 Task: Look for properties with 5 bathrooms.
Action: Mouse pressed left at (1108, 157)
Screenshot: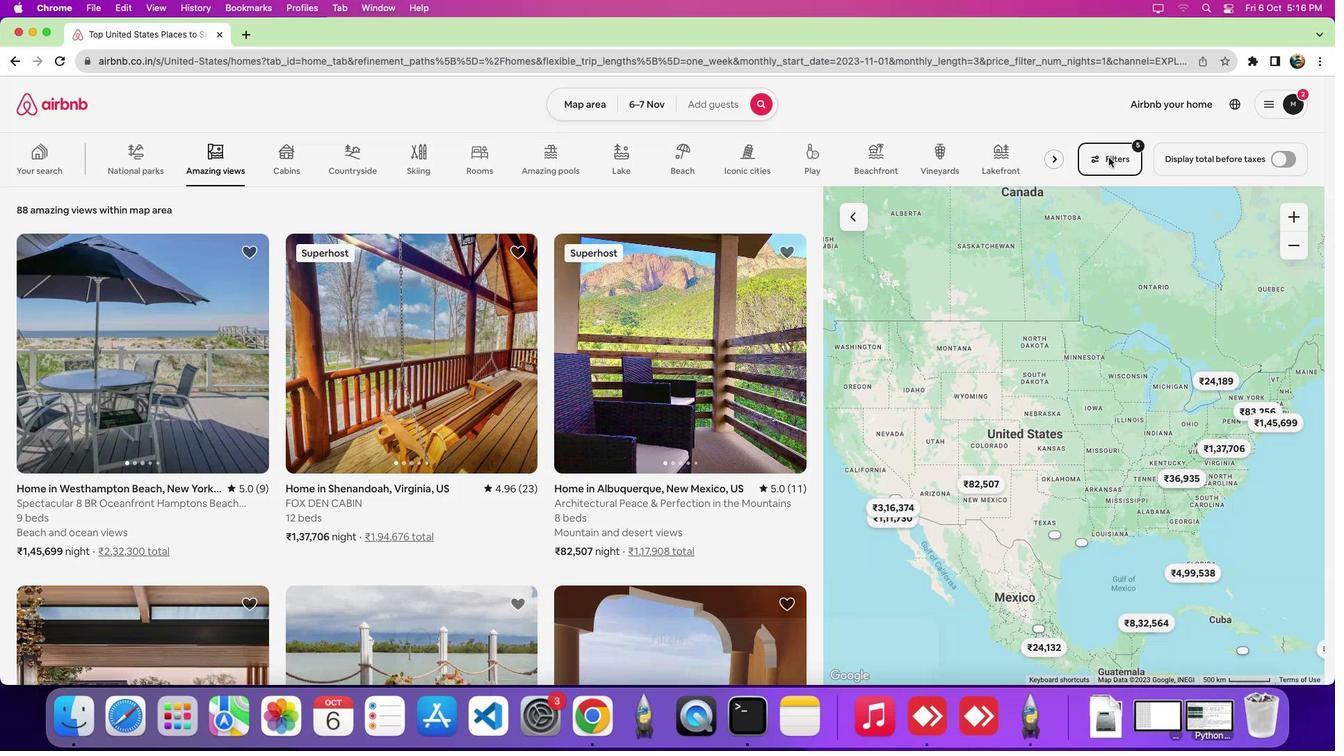 
Action: Mouse moved to (832, 219)
Screenshot: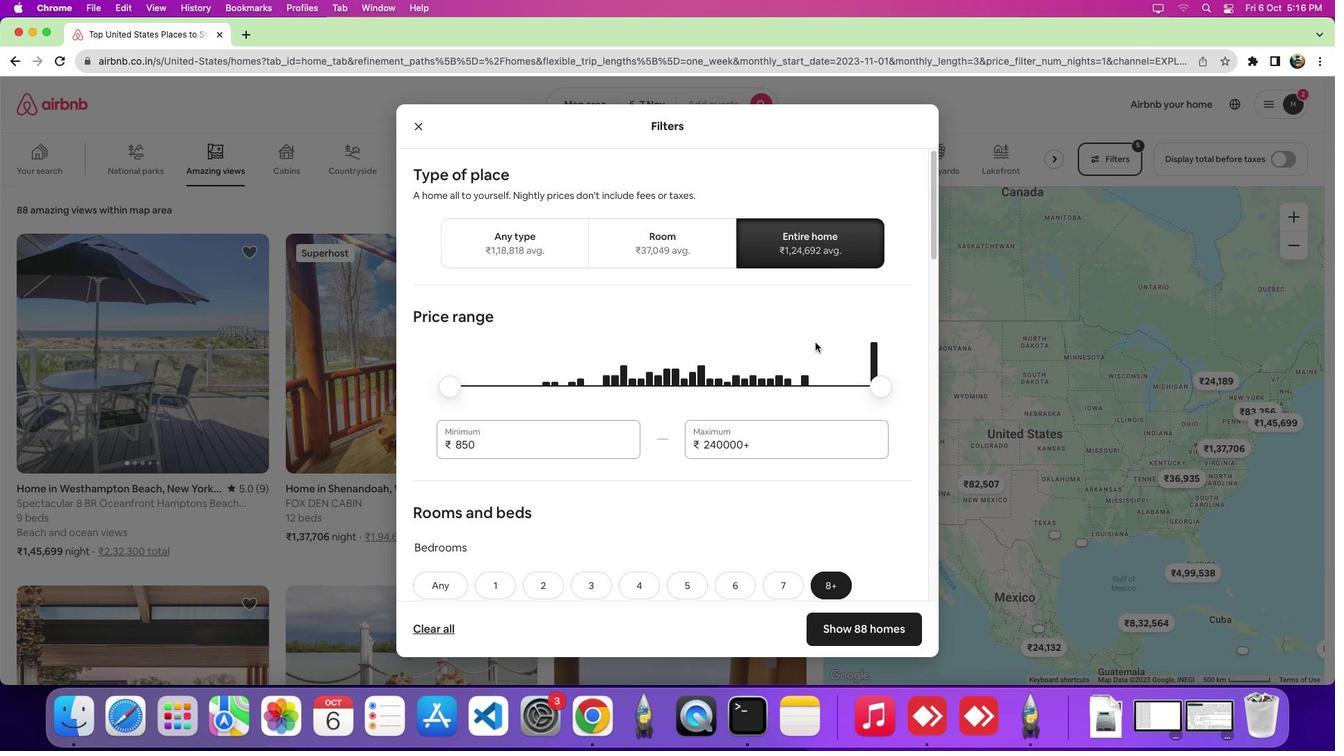 
Action: Mouse pressed left at (832, 219)
Screenshot: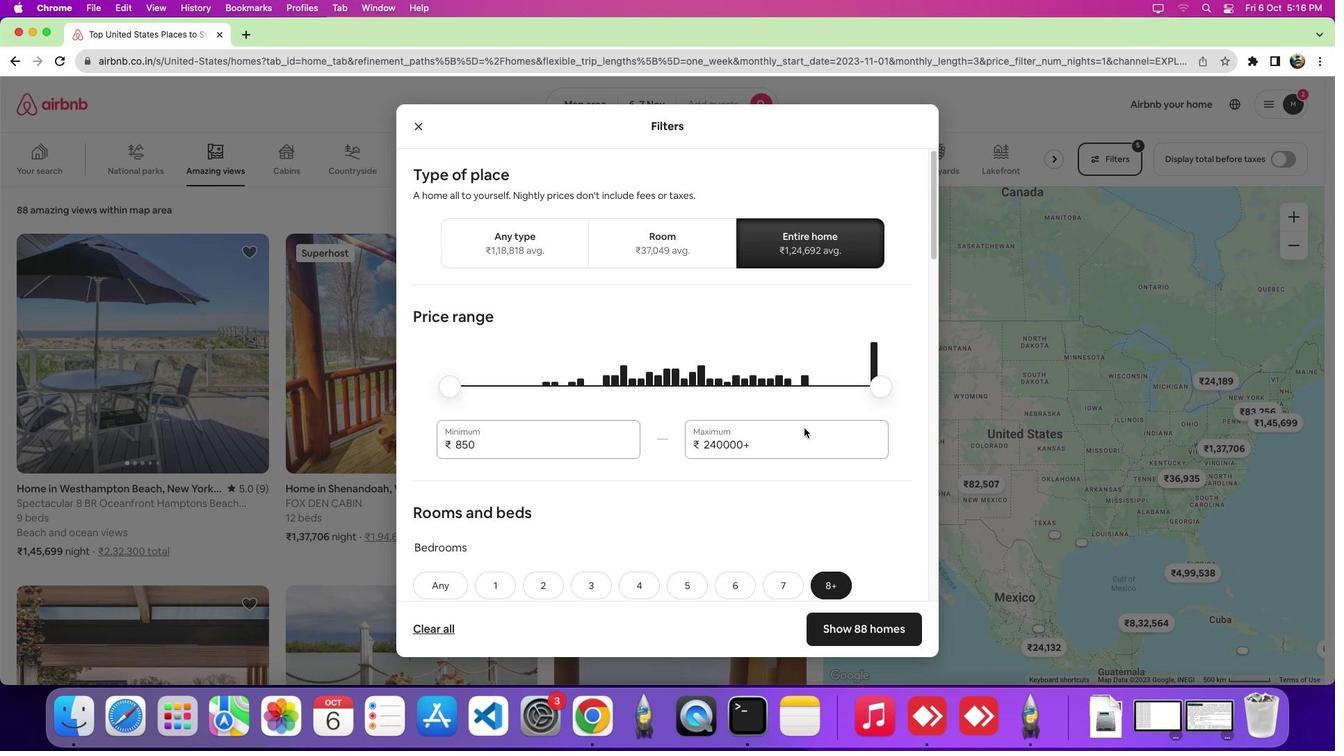 
Action: Mouse moved to (803, 438)
Screenshot: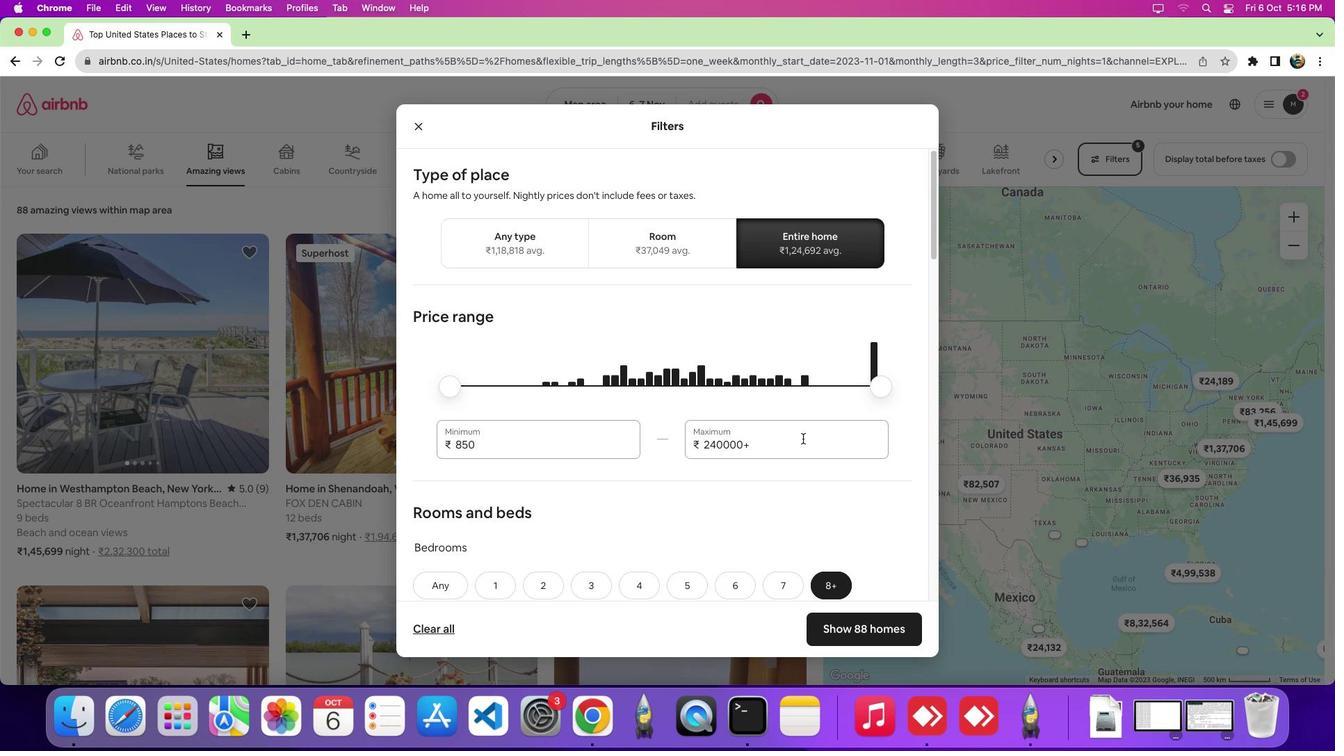 
Action: Mouse scrolled (803, 438) with delta (0, 0)
Screenshot: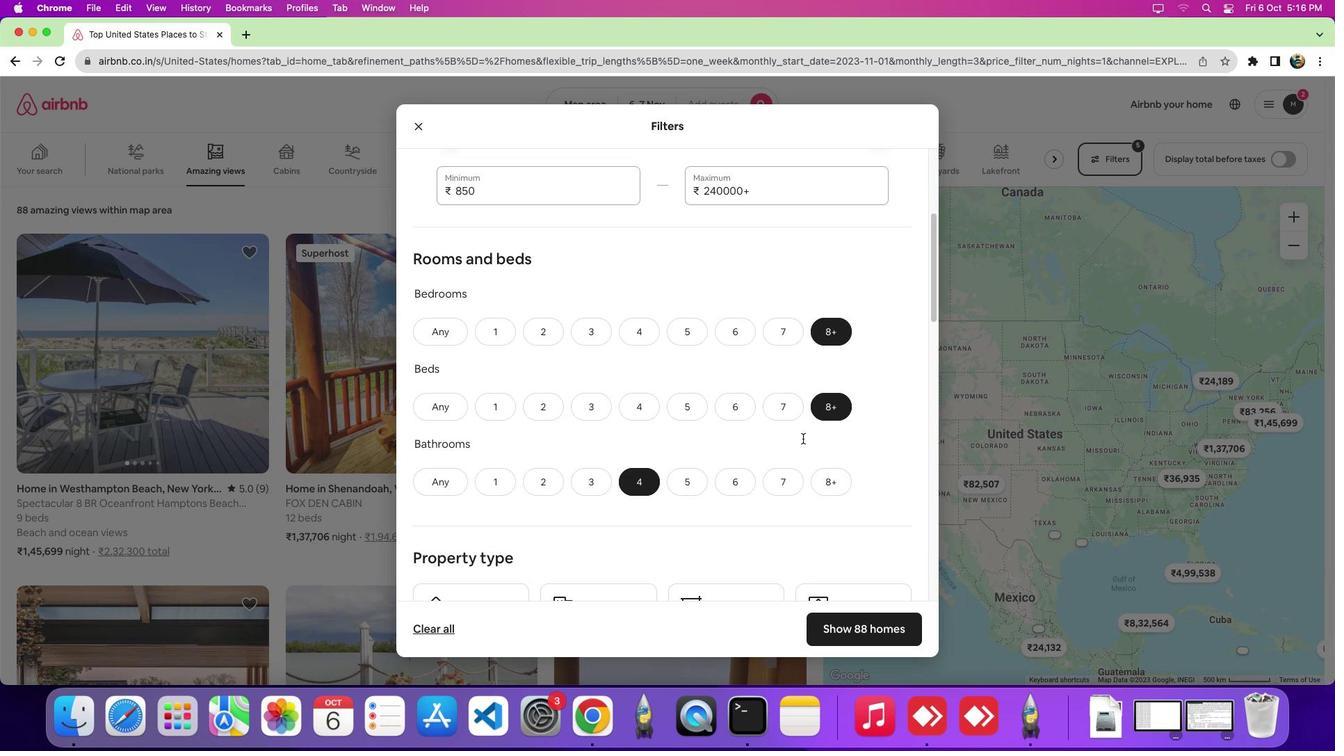 
Action: Mouse scrolled (803, 438) with delta (0, 0)
Screenshot: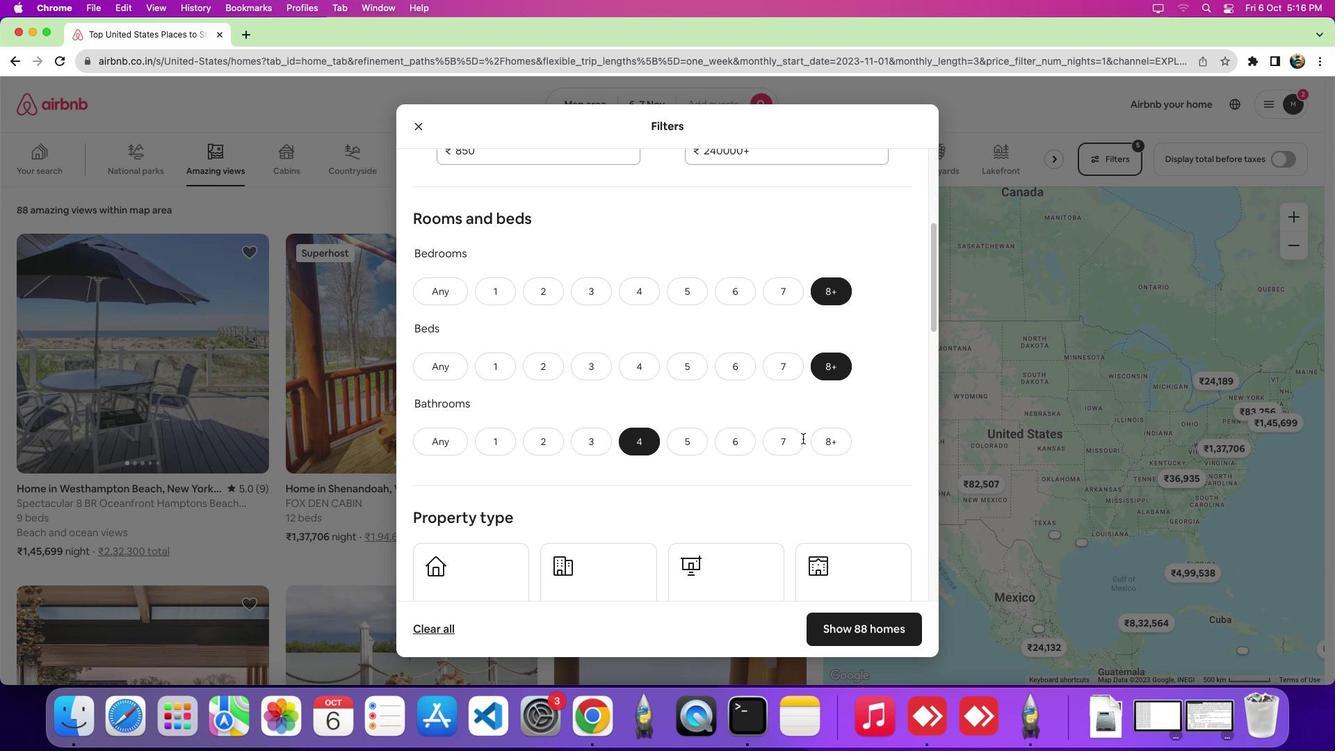 
Action: Mouse scrolled (803, 438) with delta (0, -2)
Screenshot: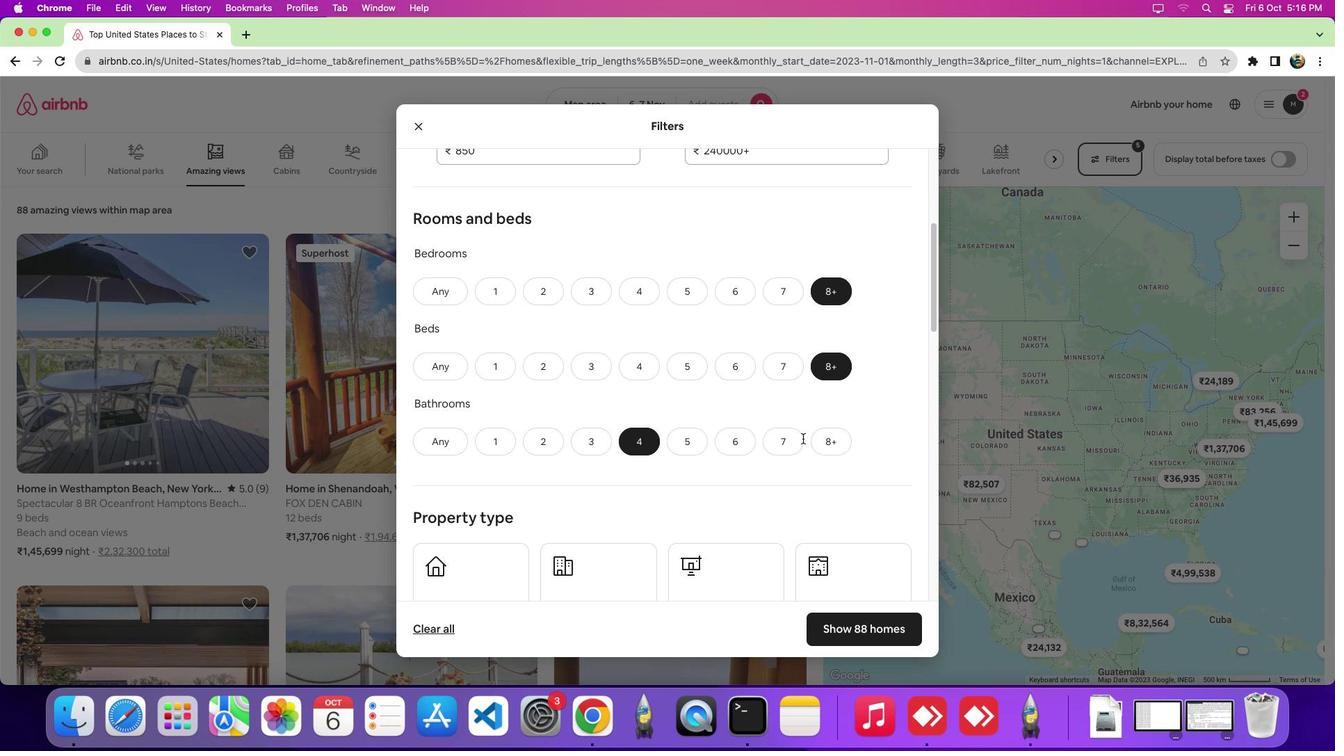 
Action: Mouse scrolled (803, 438) with delta (0, -3)
Screenshot: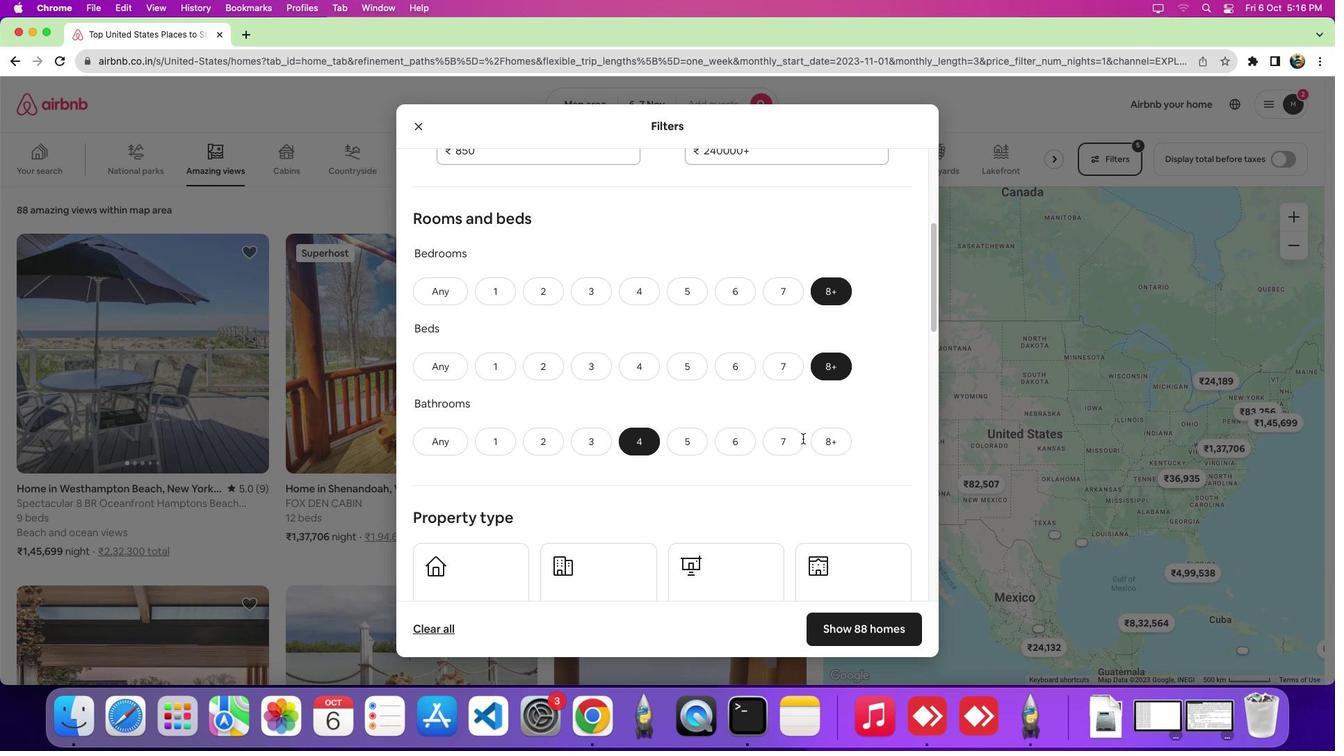 
Action: Mouse moved to (690, 438)
Screenshot: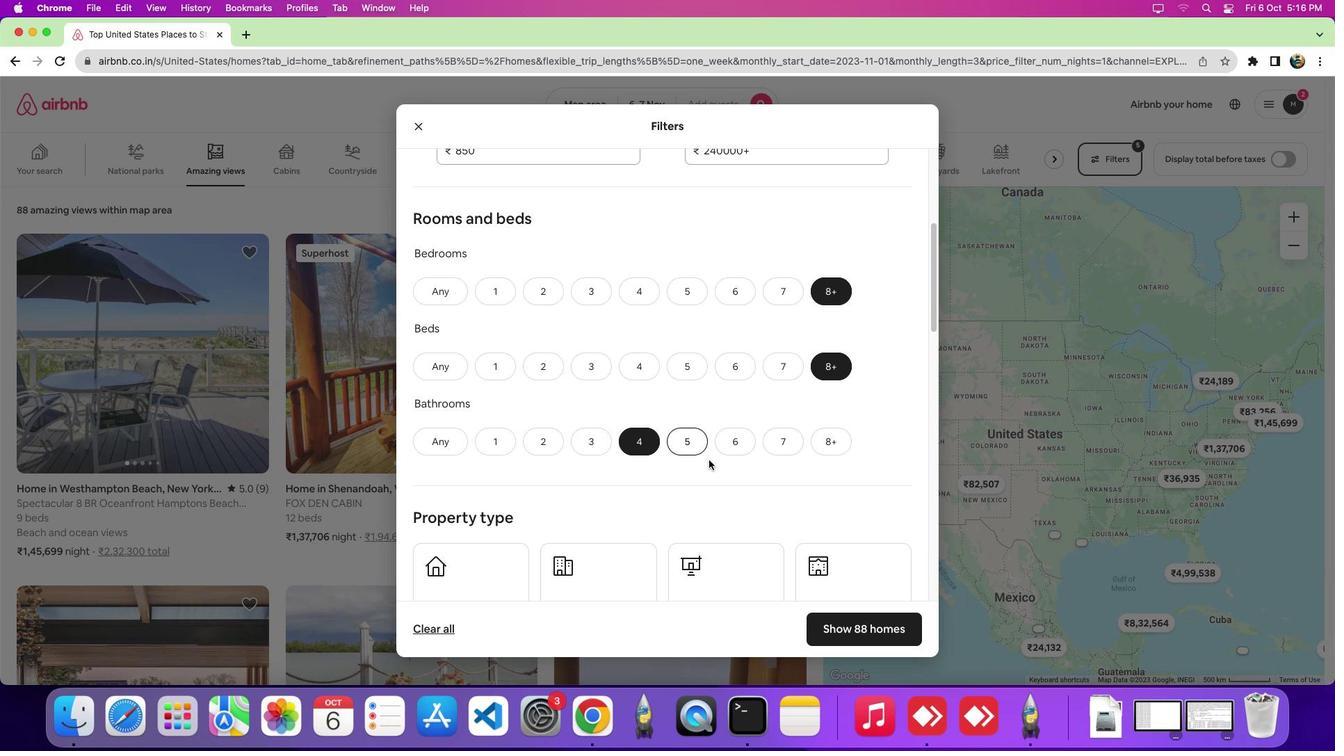 
Action: Mouse pressed left at (690, 438)
Screenshot: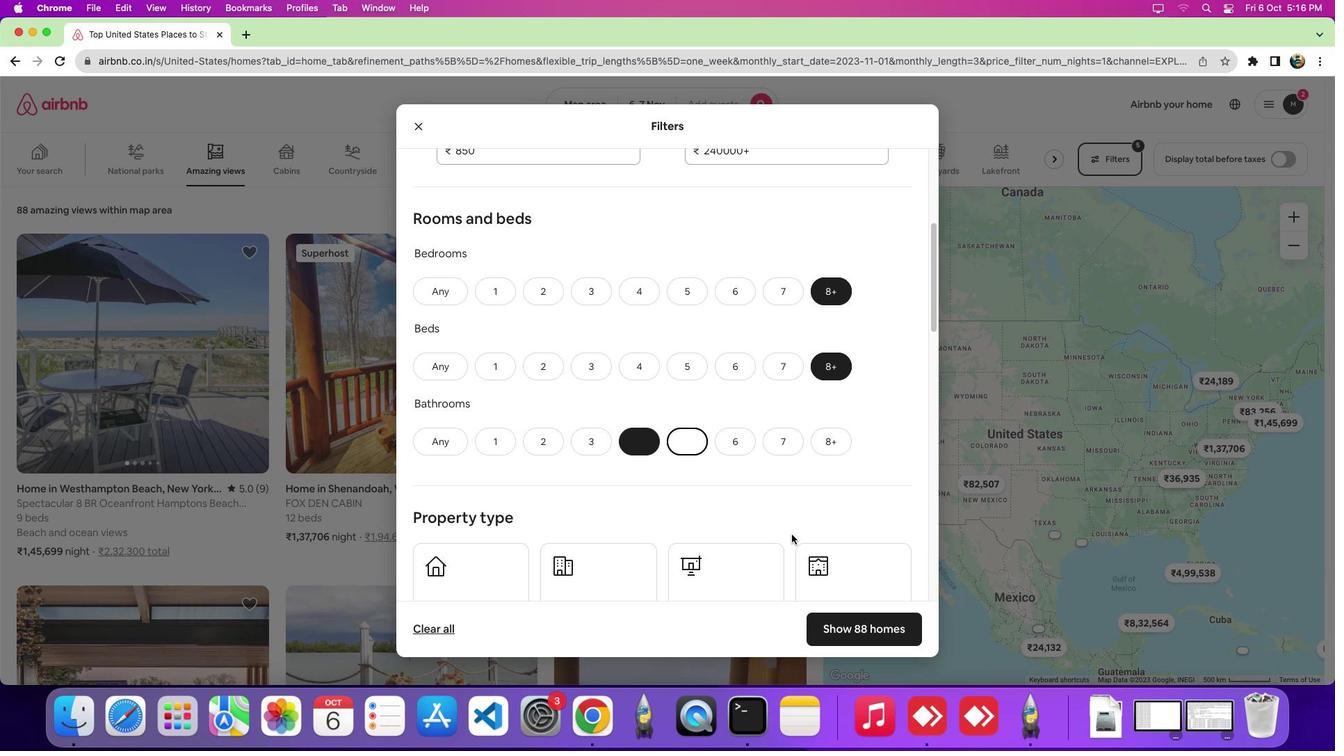 
Action: Mouse moved to (870, 625)
Screenshot: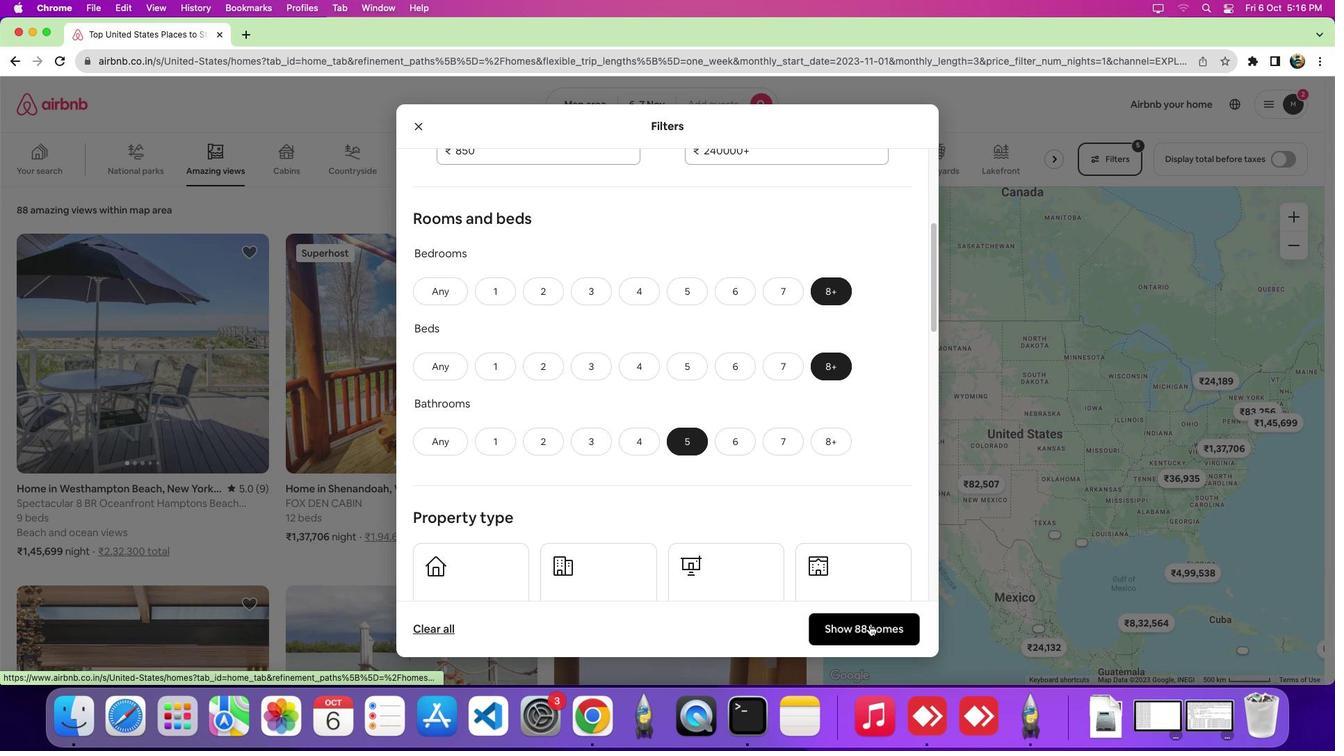 
Action: Mouse pressed left at (870, 625)
Screenshot: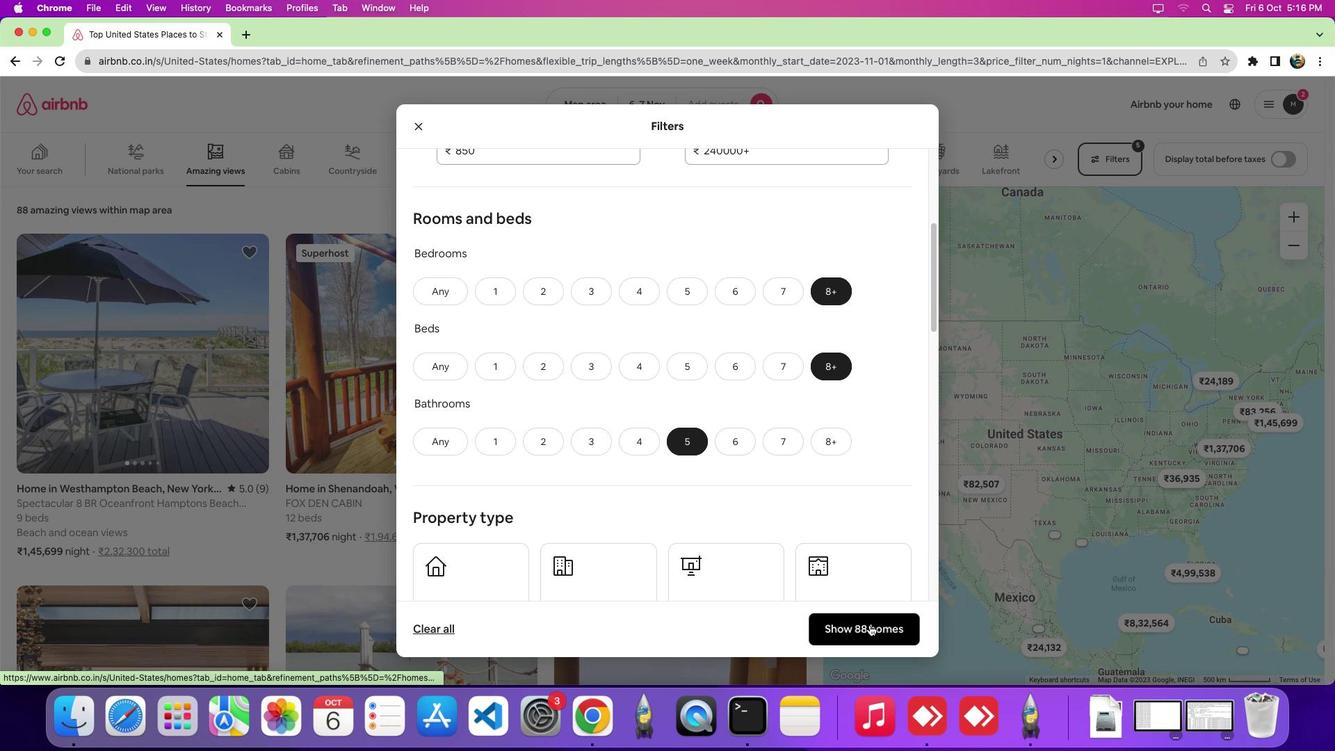 
Action: Mouse moved to (965, 498)
Screenshot: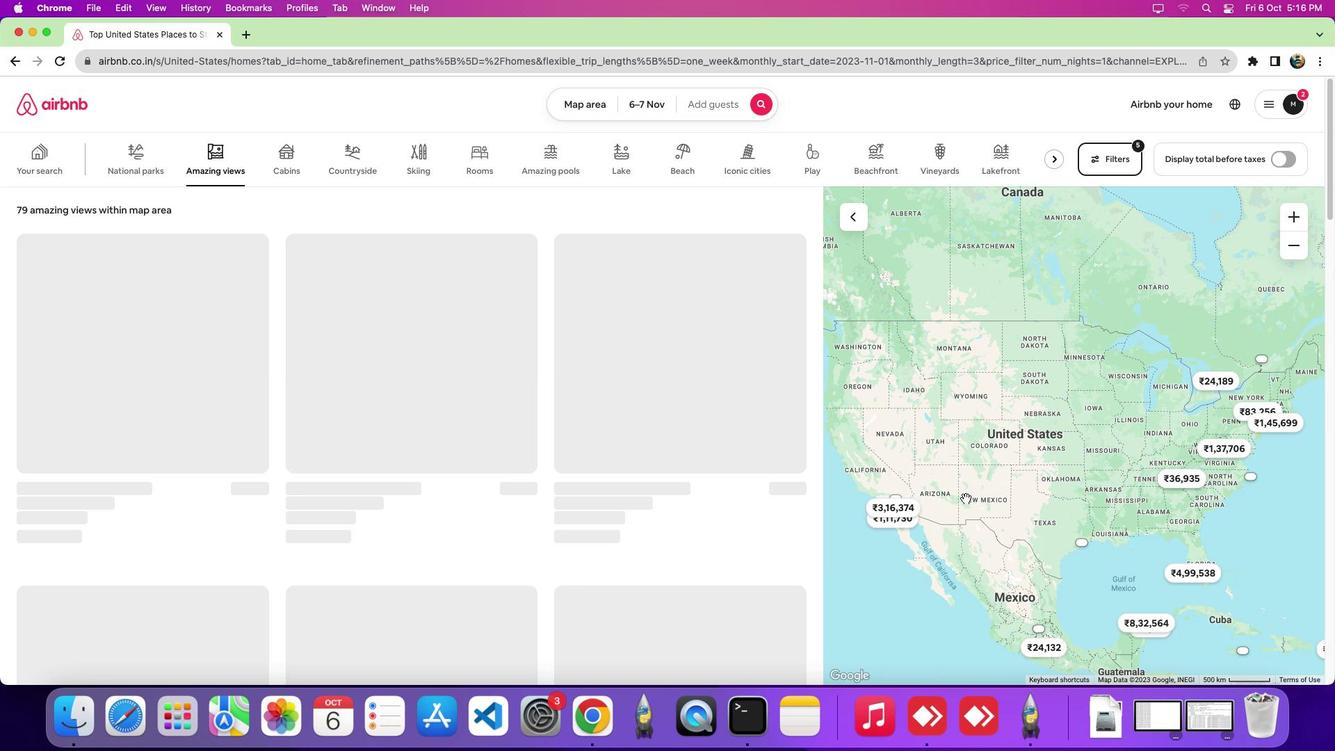 
